 Task: Create Card Project Stakeholder Management in Board Branding Strategy to Workspace Human Resources Information Systems. Create Card Public Relations Review in Board Email A/B Testing to Workspace Human Resources Information Systems. Create Card Business Analysis Review in Board Email Marketing Campaign Strategy and Execution to Workspace Human Resources Information Systems
Action: Mouse moved to (240, 192)
Screenshot: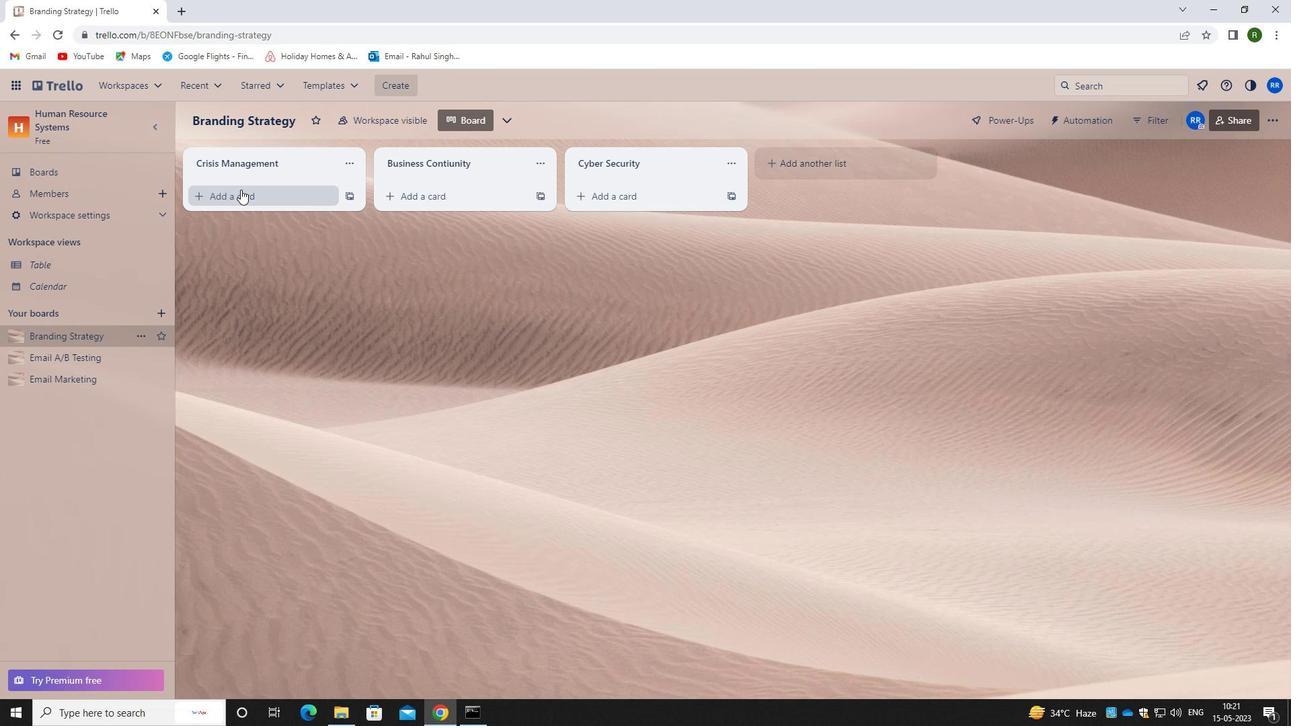 
Action: Mouse pressed left at (240, 192)
Screenshot: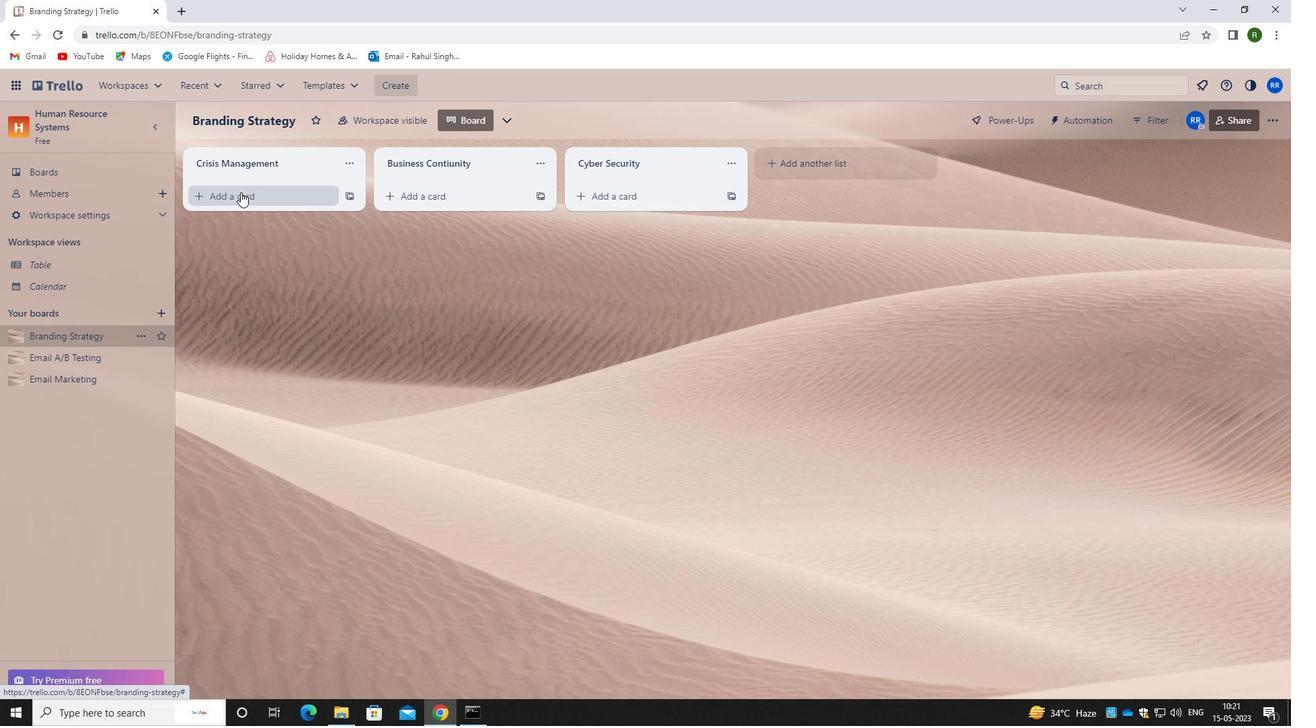 
Action: Mouse moved to (260, 203)
Screenshot: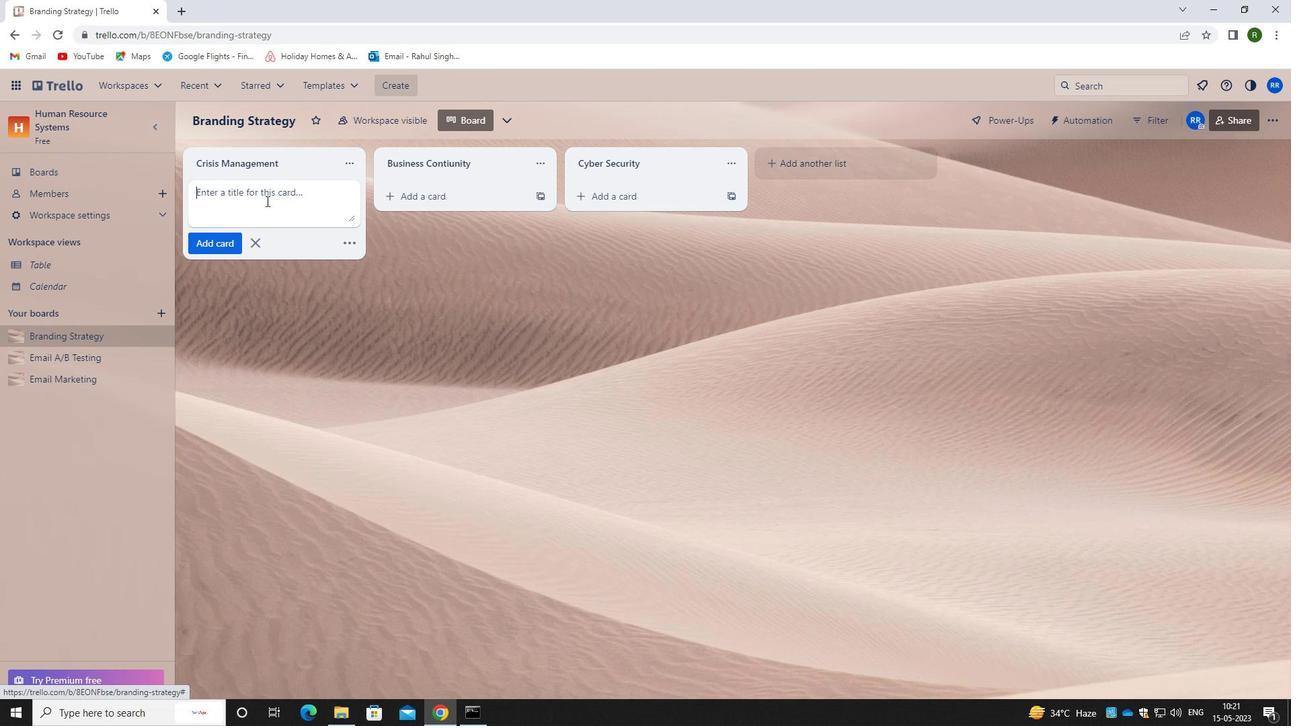 
Action: Key pressed <Key.caps_lock>p<Key.caps_lock>roject<Key.space><Key.caps_lock>s<Key.caps_lock>hakeholders
Screenshot: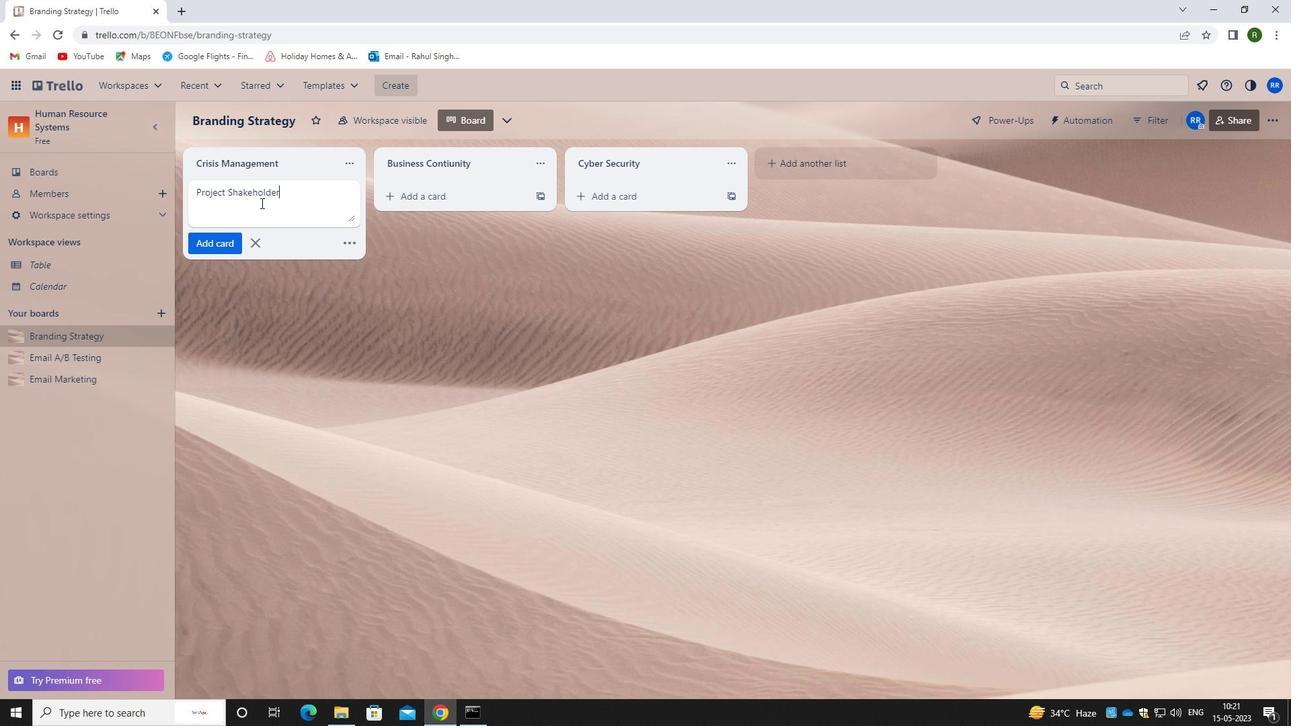 
Action: Mouse moved to (264, 252)
Screenshot: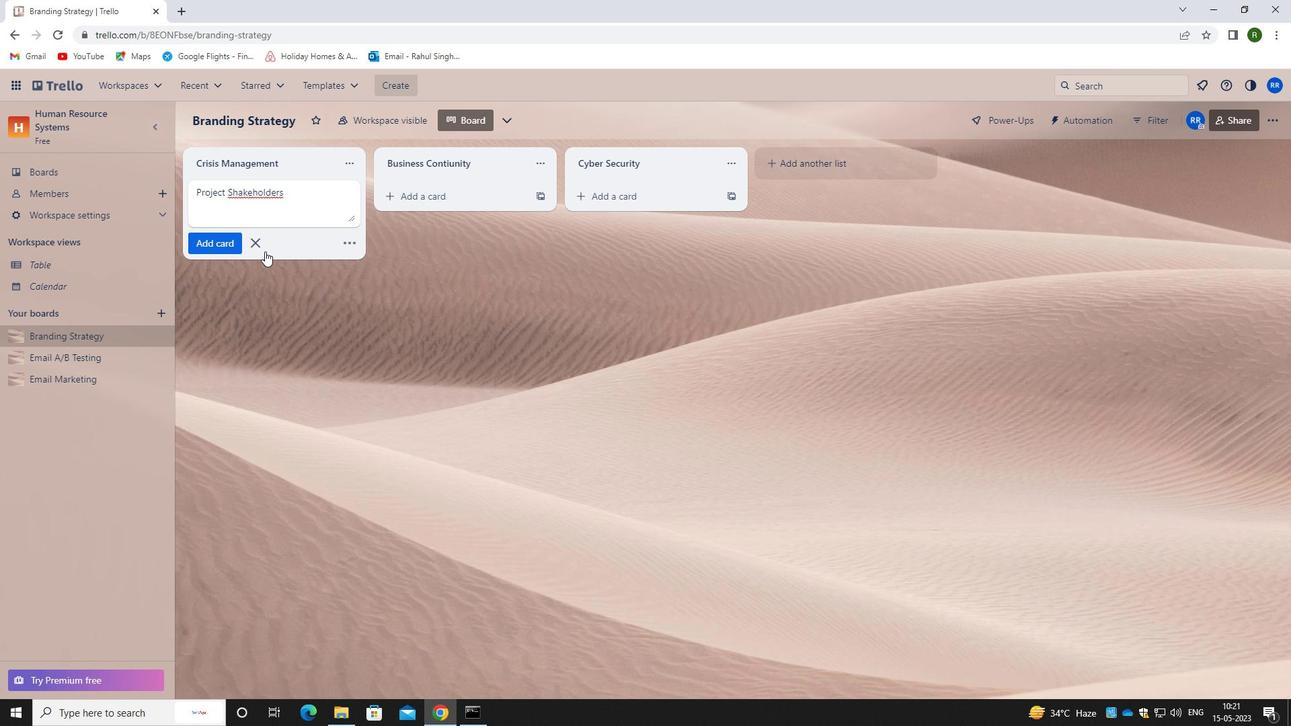 
Action: Key pressed <Key.caps_lock>m<Key.caps_lock><Key.backspace><Key.space><Key.caps_lock>m<Key.caps_lock><Key.backspace><Key.backspace><Key.backspace><Key.space>=<Key.backspace><Key.backspace><Key.backspace><Key.backspace><Key.backspace><Key.backspace><Key.backspace><Key.backspace><Key.backspace><Key.backspace><Key.backspace><Key.backspace><Key.backspace><Key.caps_lock>s<Key.caps_lock>takeholder<Key.space><Key.caps_lock>M<Key.caps_lock>anagement
Screenshot: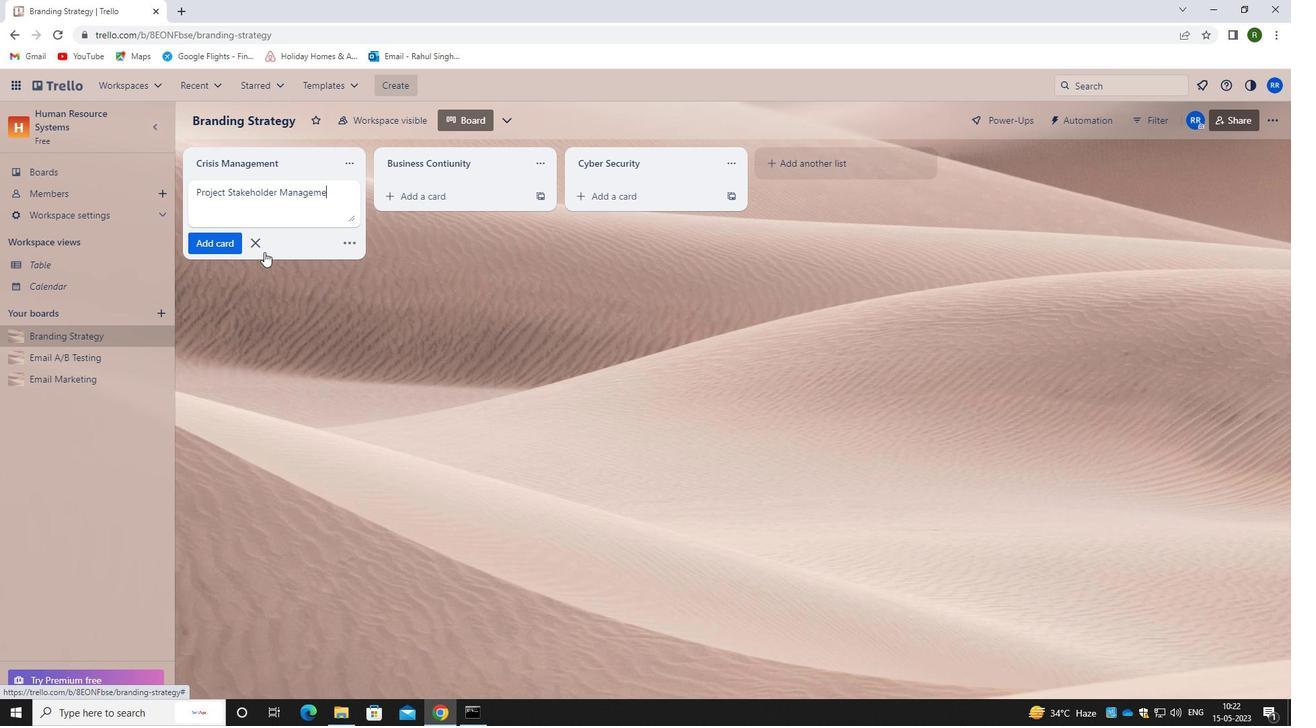 
Action: Mouse moved to (222, 242)
Screenshot: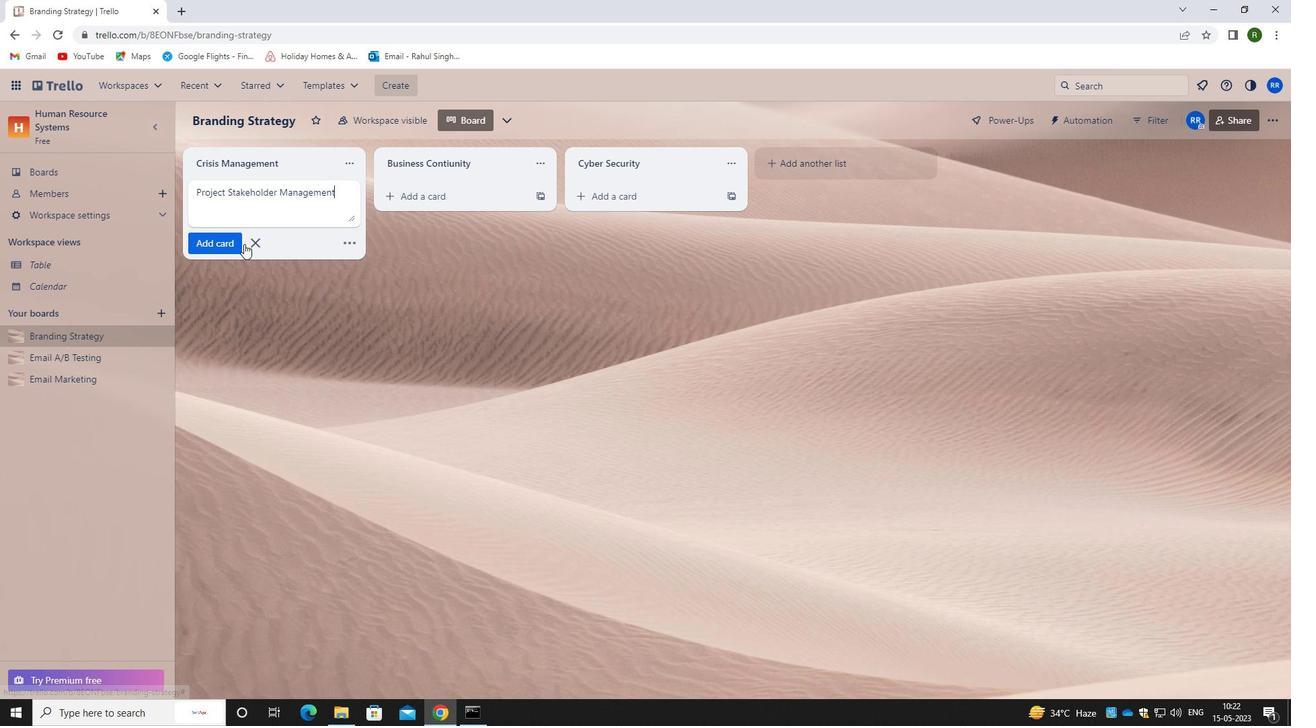 
Action: Mouse pressed left at (222, 242)
Screenshot: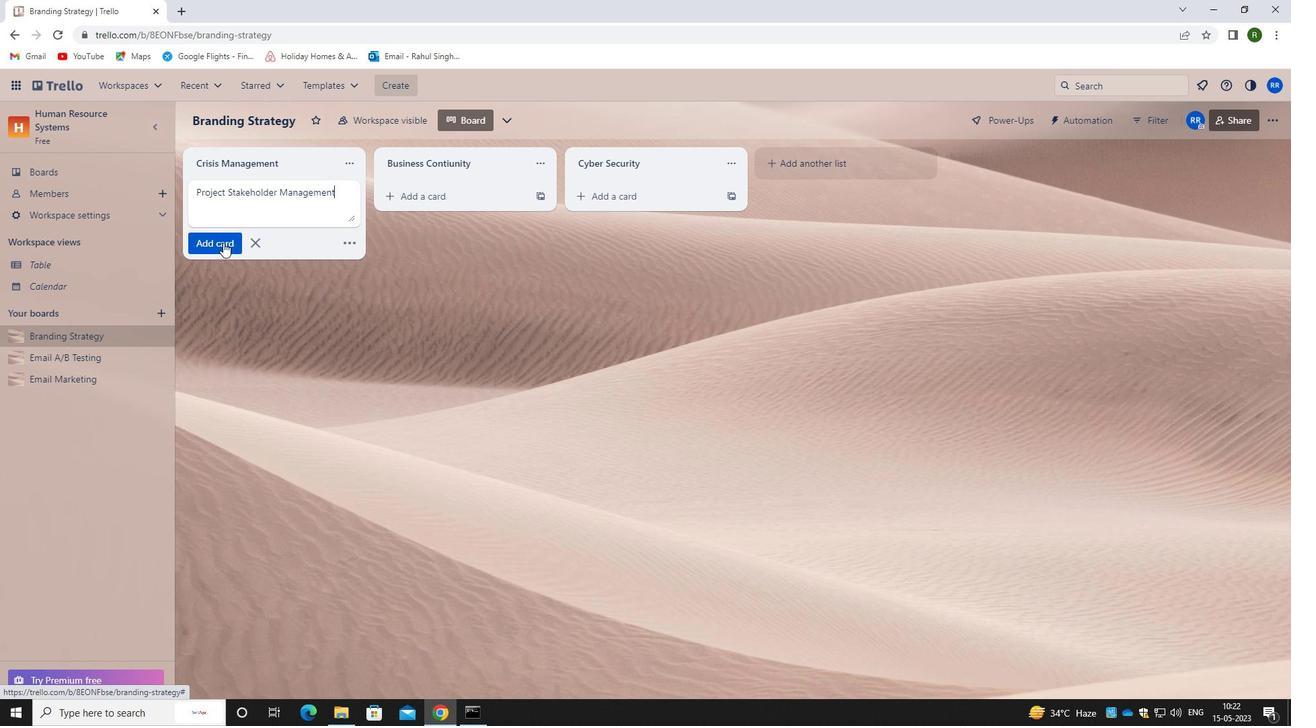 
Action: Mouse moved to (65, 357)
Screenshot: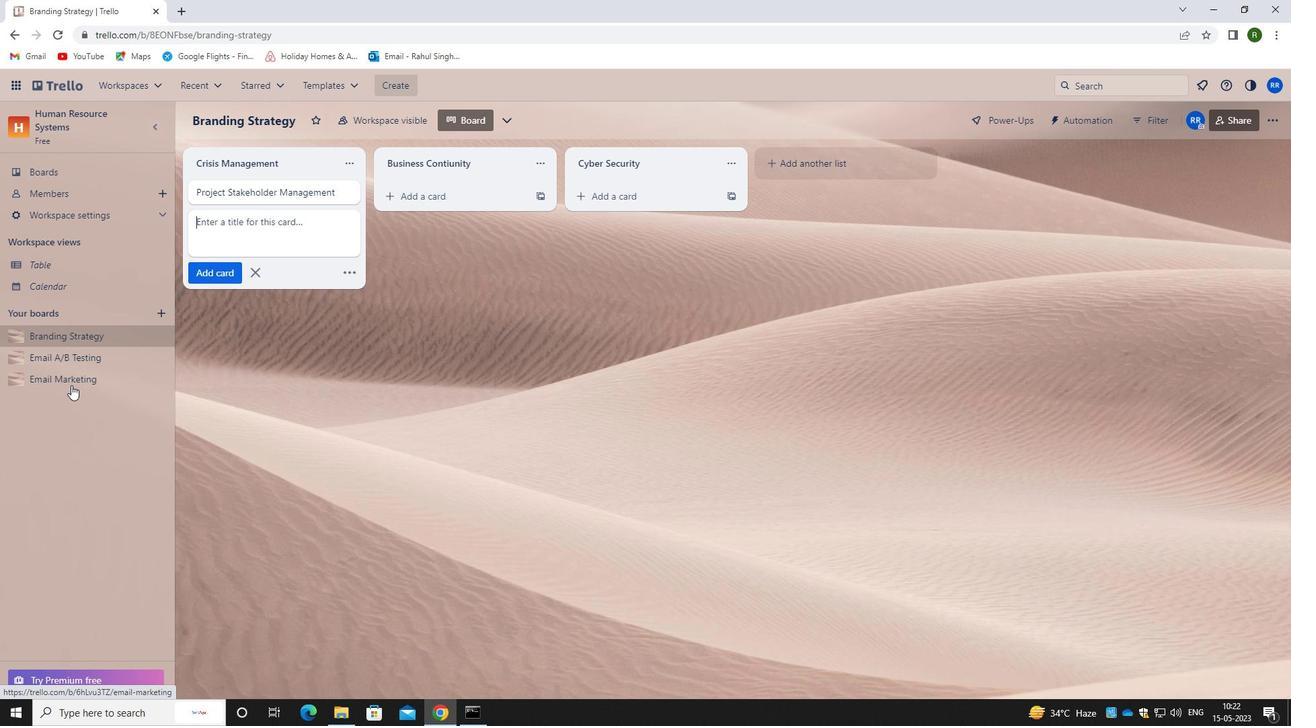 
Action: Mouse pressed left at (65, 357)
Screenshot: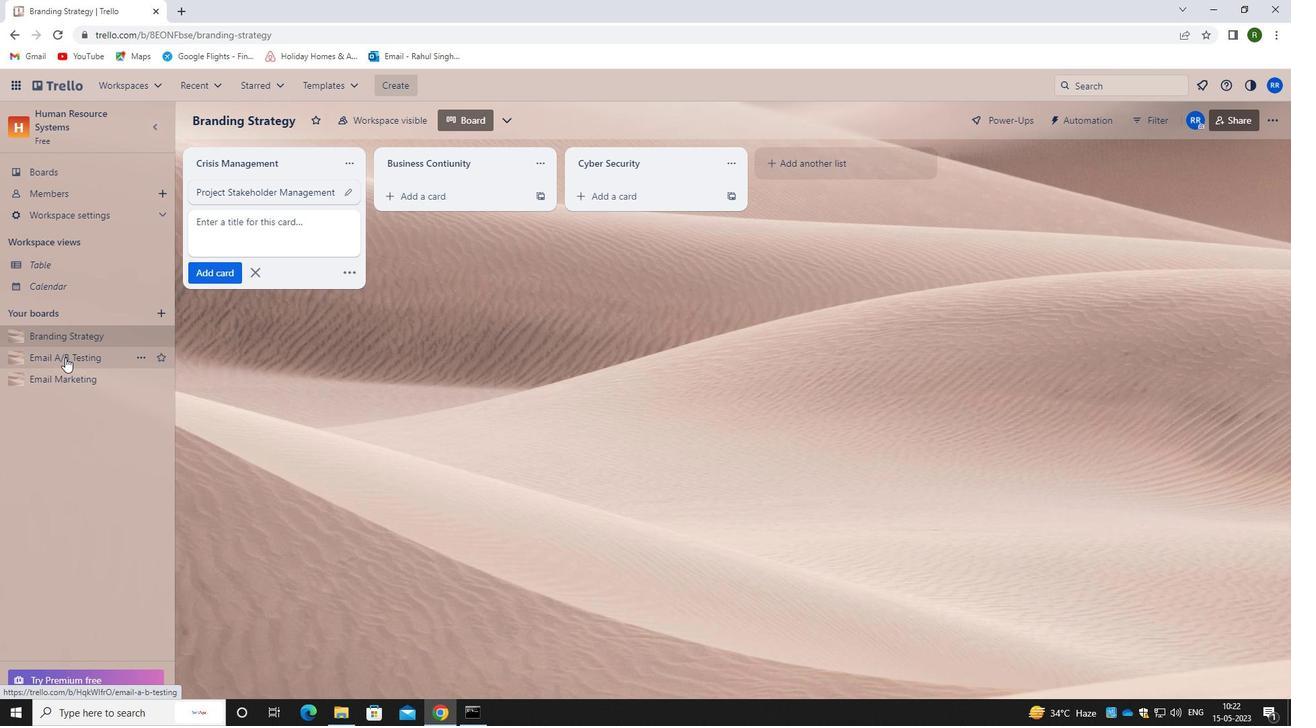 
Action: Mouse moved to (230, 193)
Screenshot: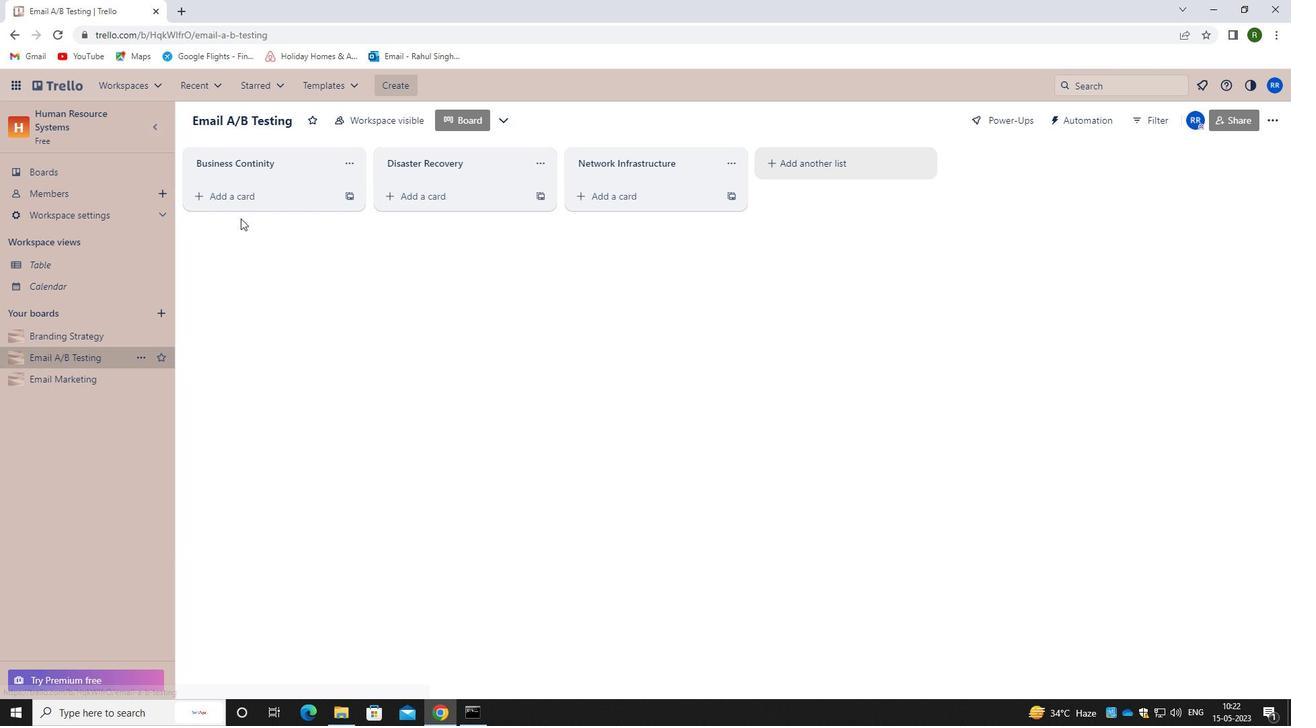 
Action: Mouse pressed left at (230, 193)
Screenshot: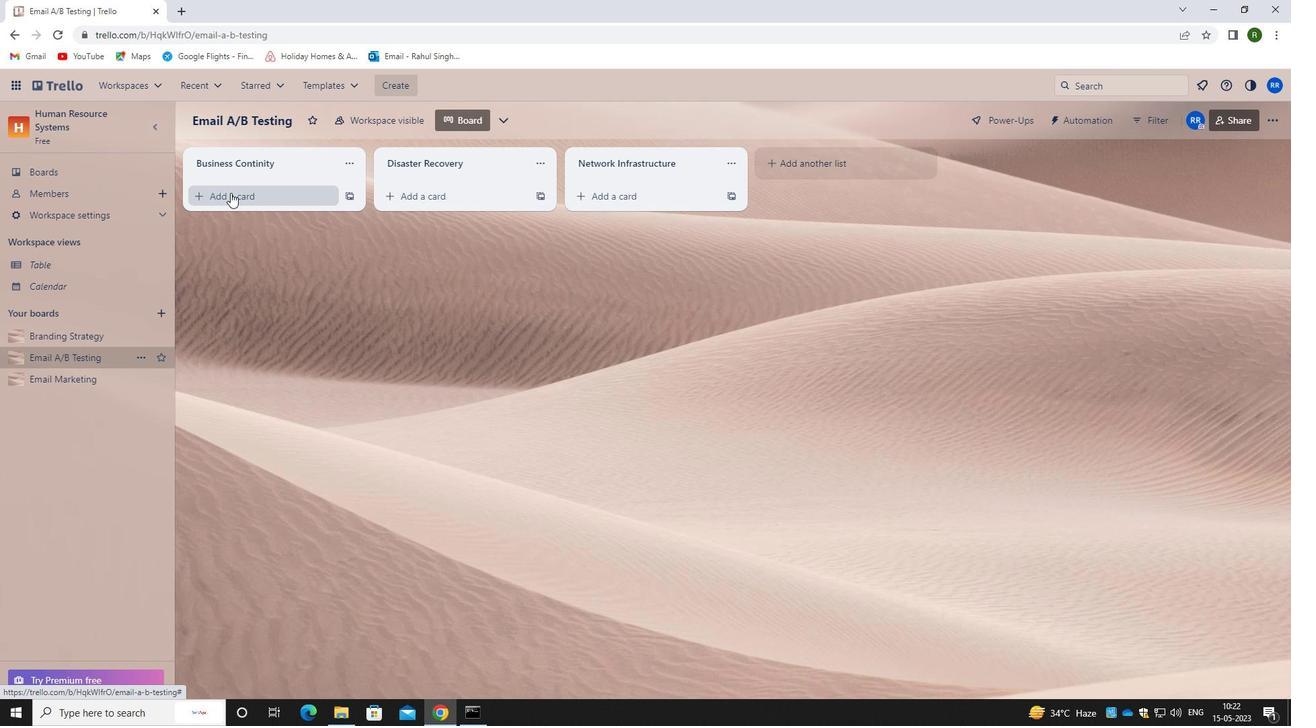 
Action: Mouse moved to (256, 184)
Screenshot: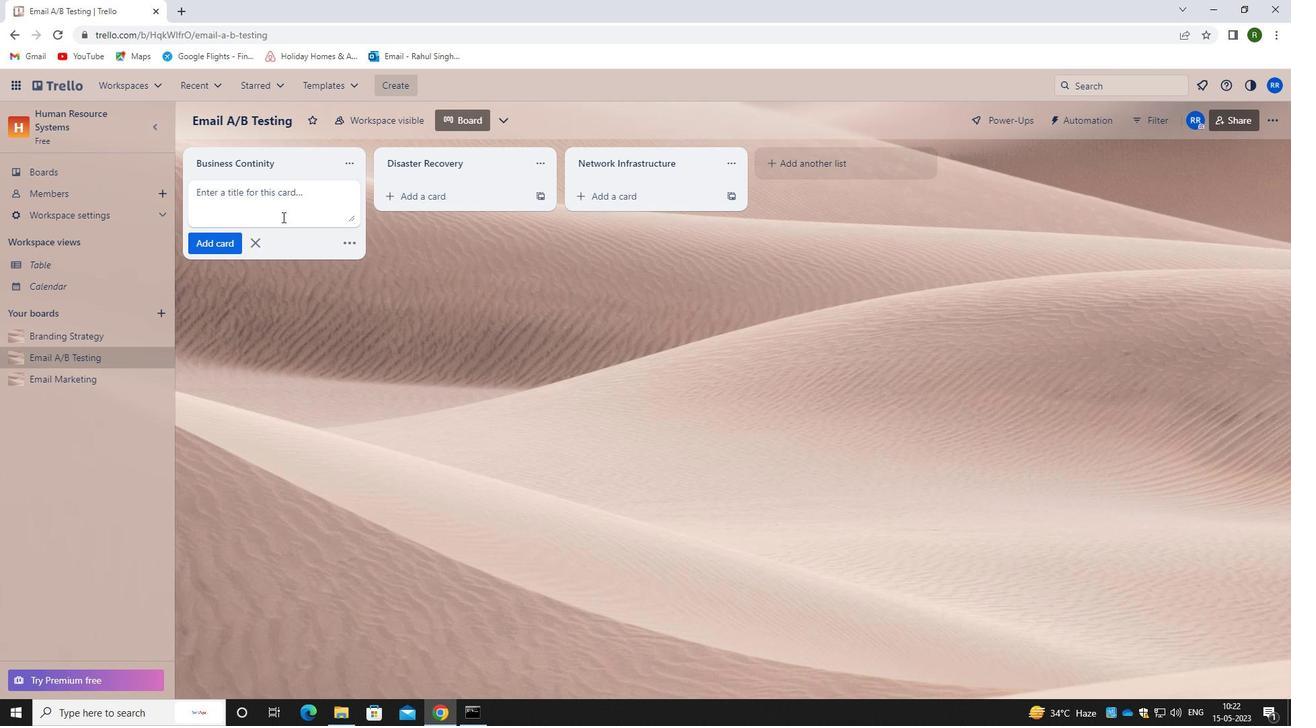 
Action: Key pressed <Key.caps_lock>P<Key.caps_lock>Ublic<Key.space><Key.caps_lock>r<Key.caps_lock>elation<Key.space><Key.caps_lock>r<Key.caps_lock>eview
Screenshot: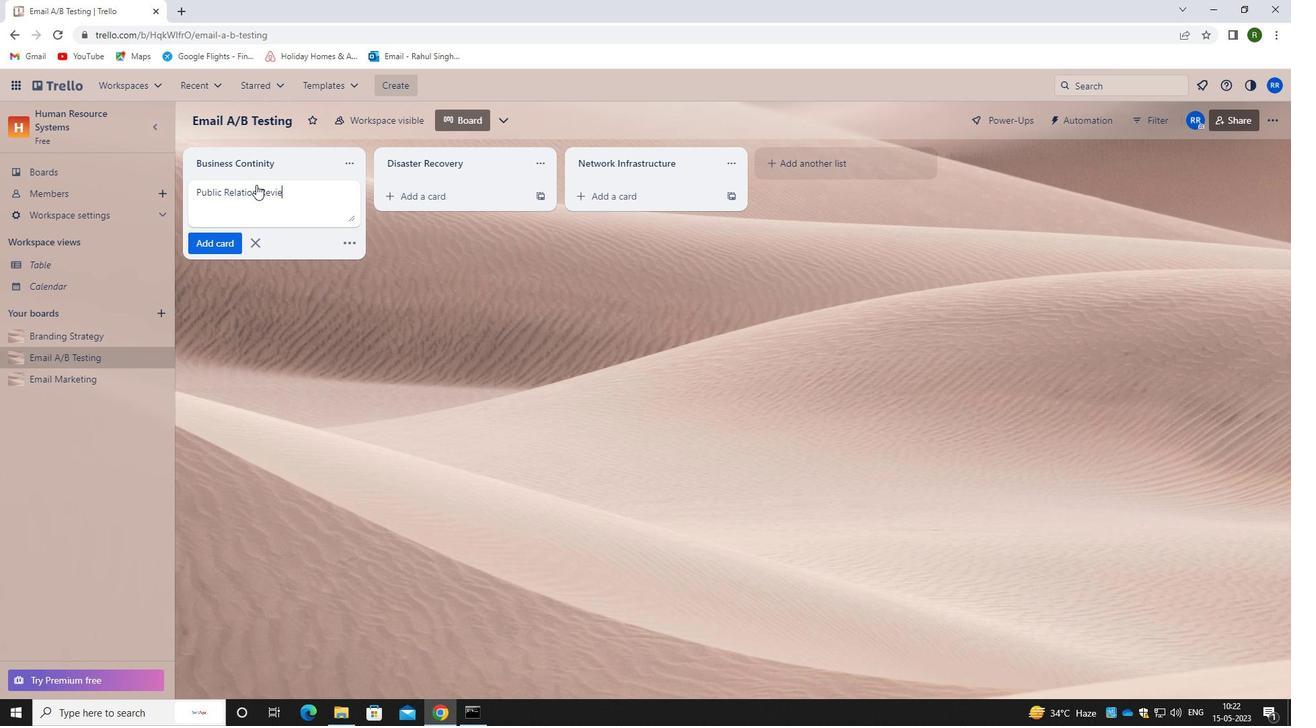 
Action: Mouse moved to (216, 242)
Screenshot: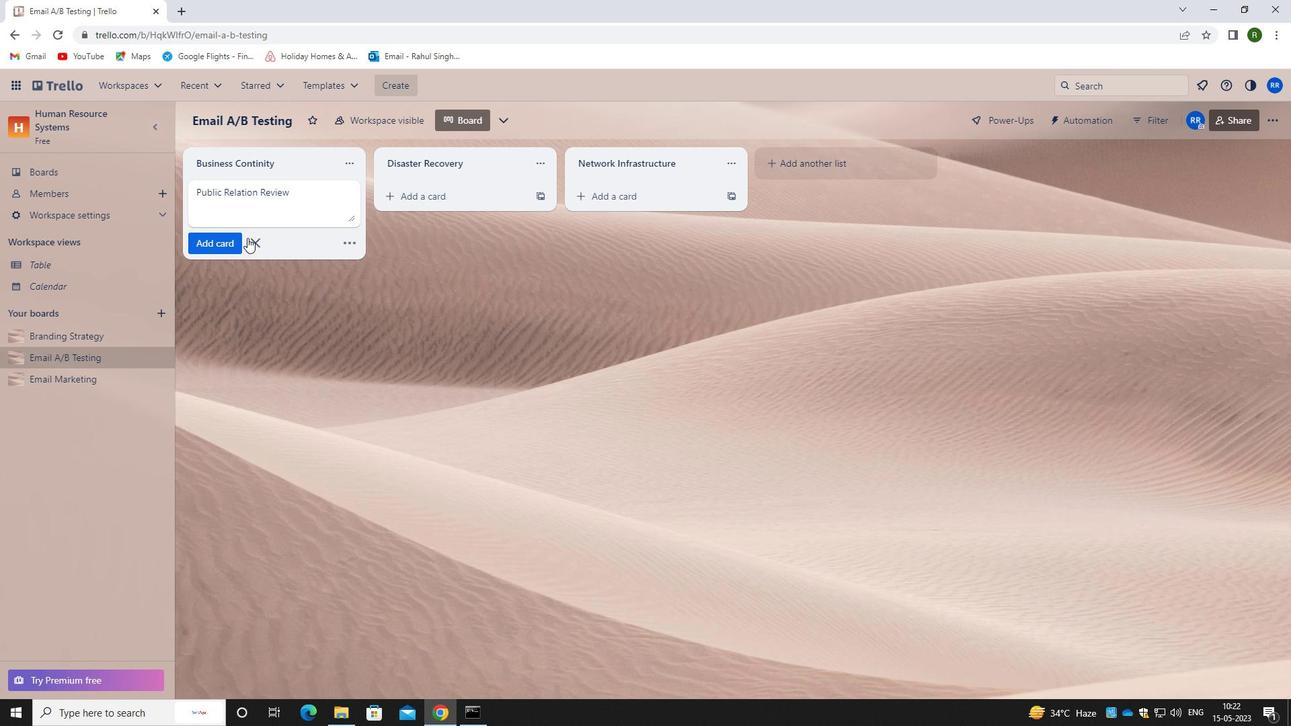 
Action: Mouse pressed left at (216, 242)
Screenshot: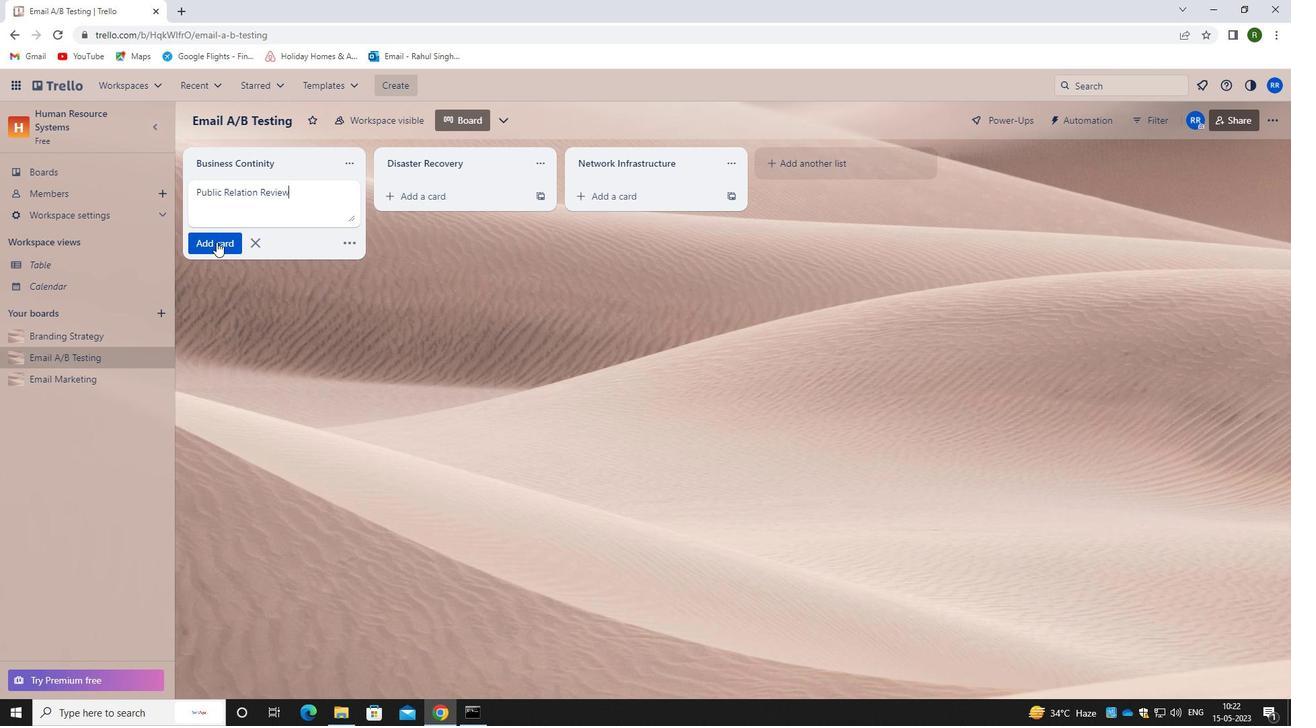 
Action: Mouse moved to (57, 382)
Screenshot: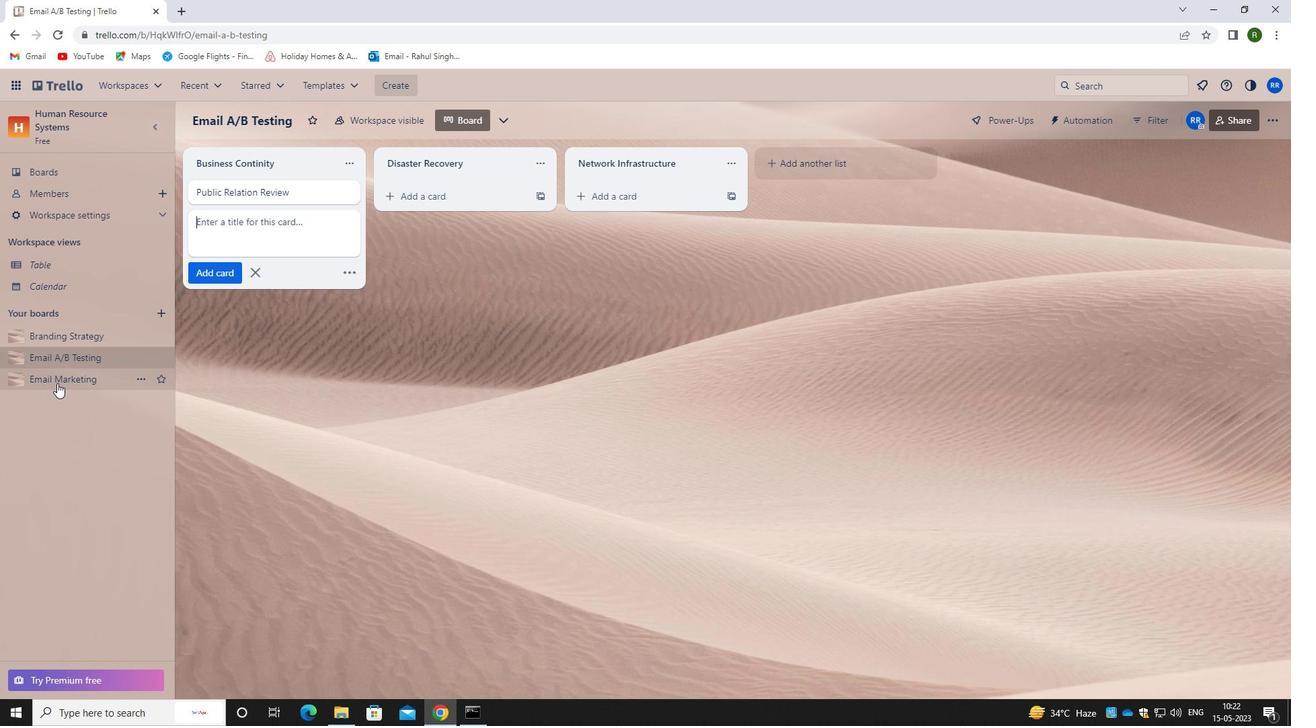 
Action: Mouse pressed left at (57, 382)
Screenshot: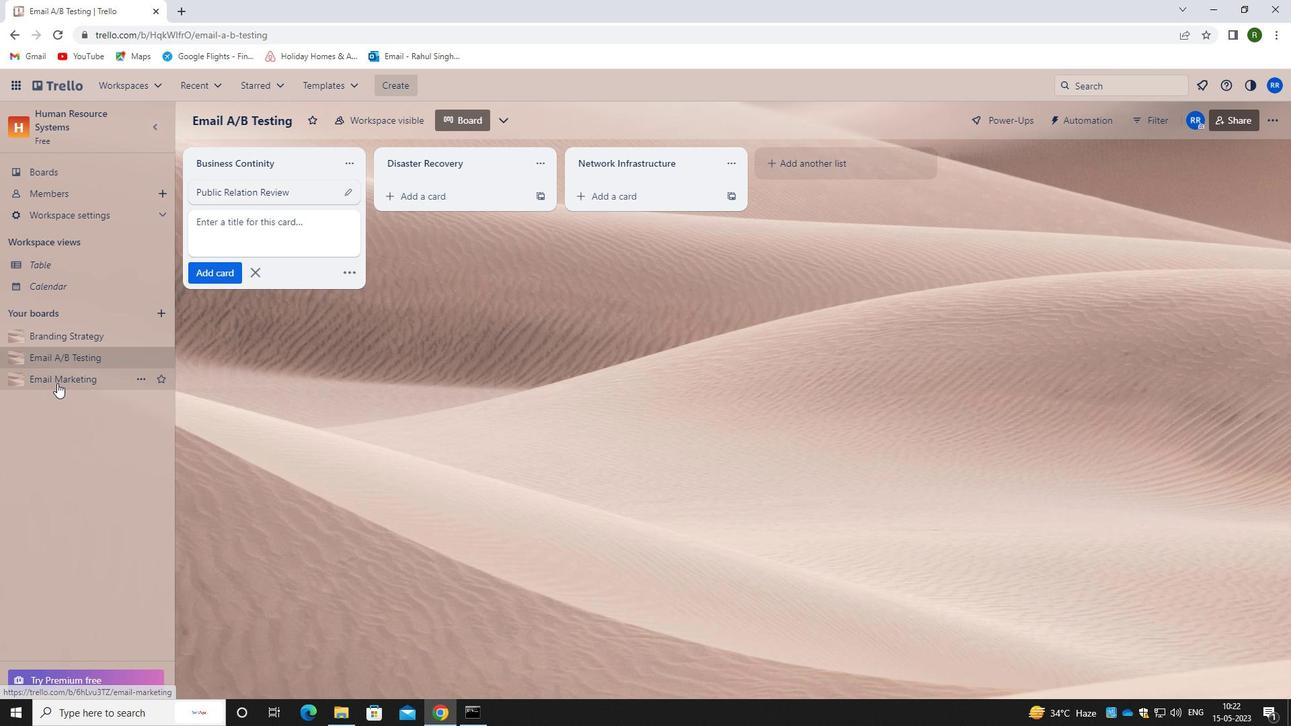 
Action: Mouse moved to (257, 195)
Screenshot: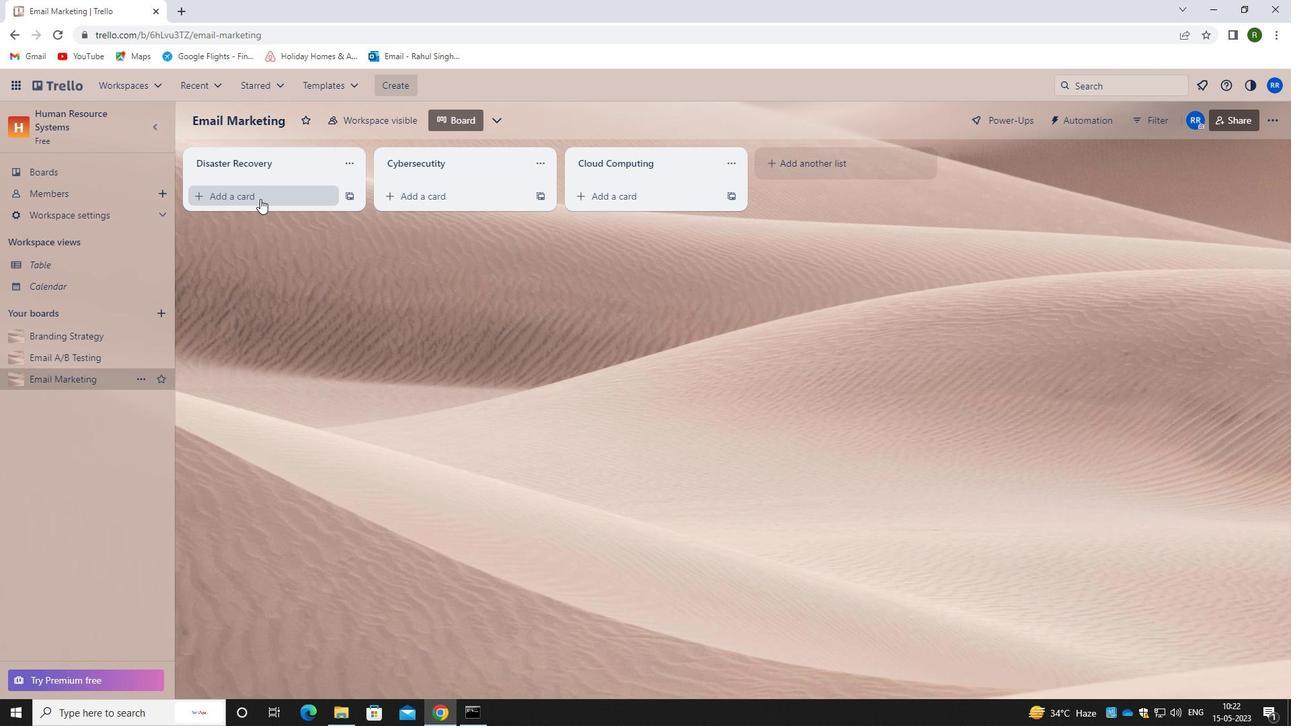 
Action: Mouse pressed left at (257, 195)
Screenshot: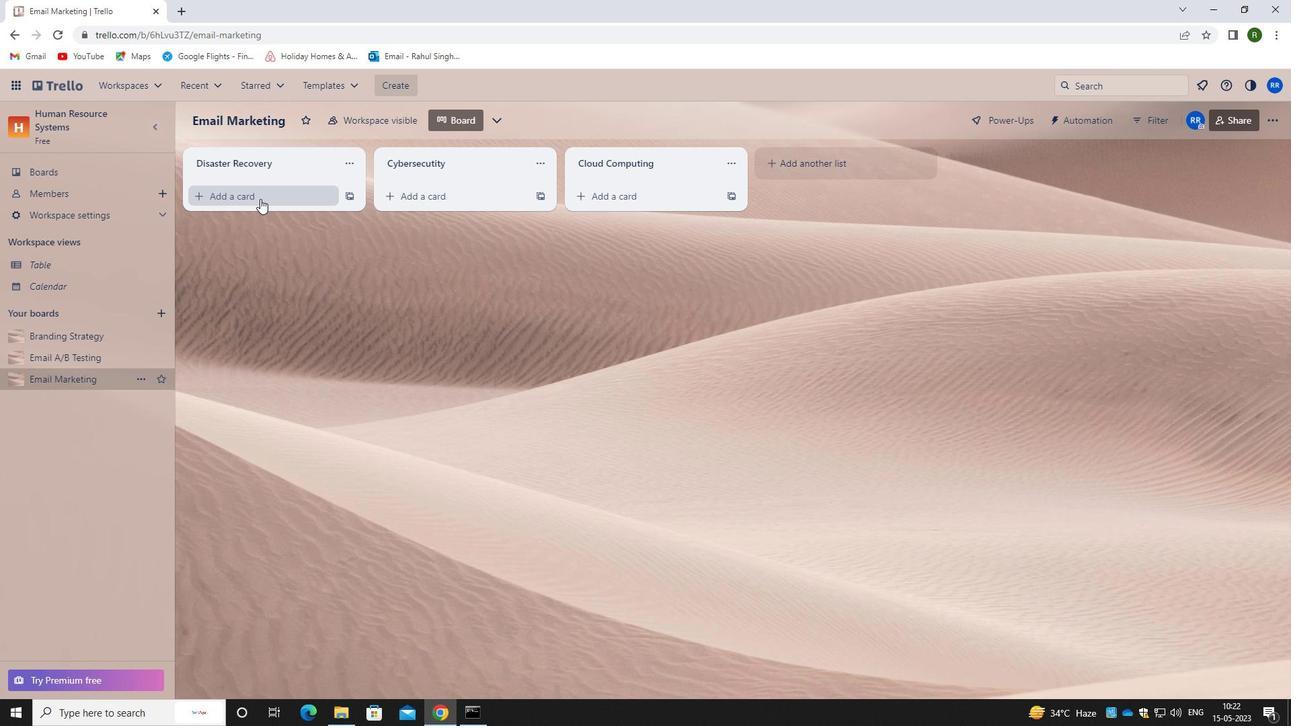 
Action: Mouse moved to (249, 203)
Screenshot: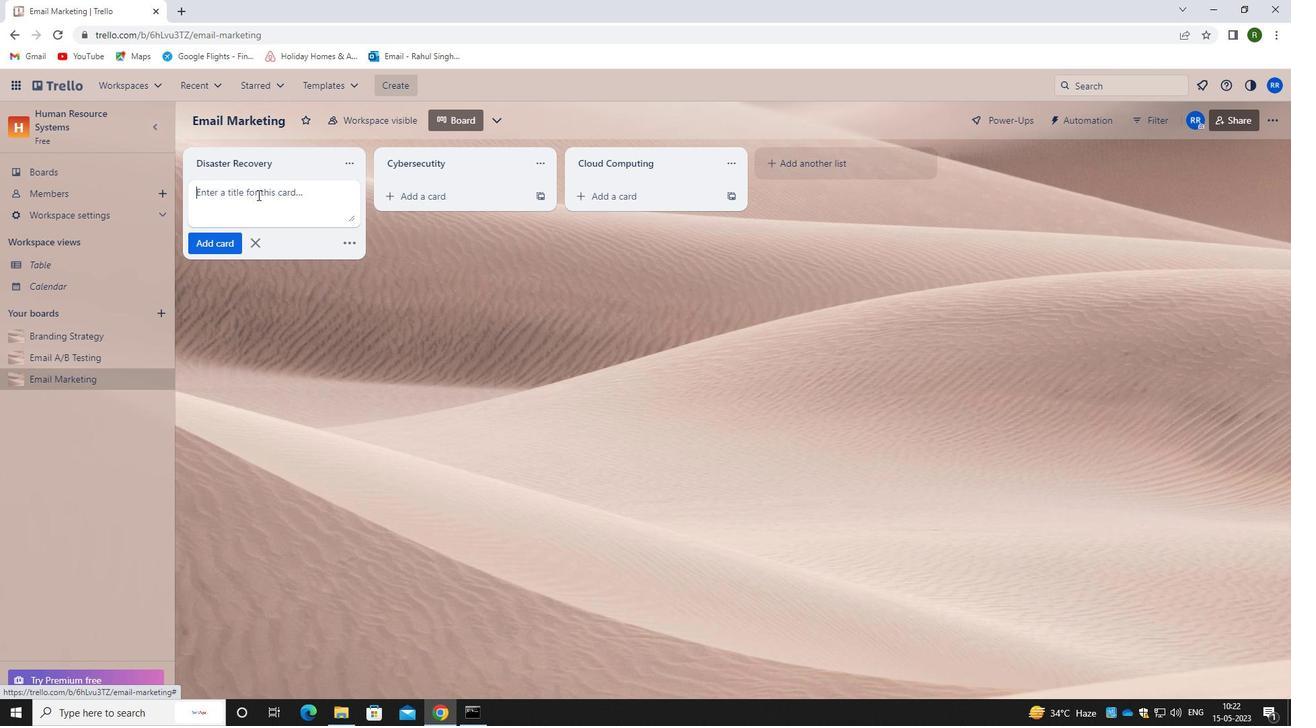 
Action: Key pressed b<Key.caps_lock><Key.backspace>b<Key.caps_lock>usiness<Key.space><Key.caps_lock>a<Key.caps_lock>nalysis<Key.space><Key.caps_lock>r<Key.caps_lock>eview
Screenshot: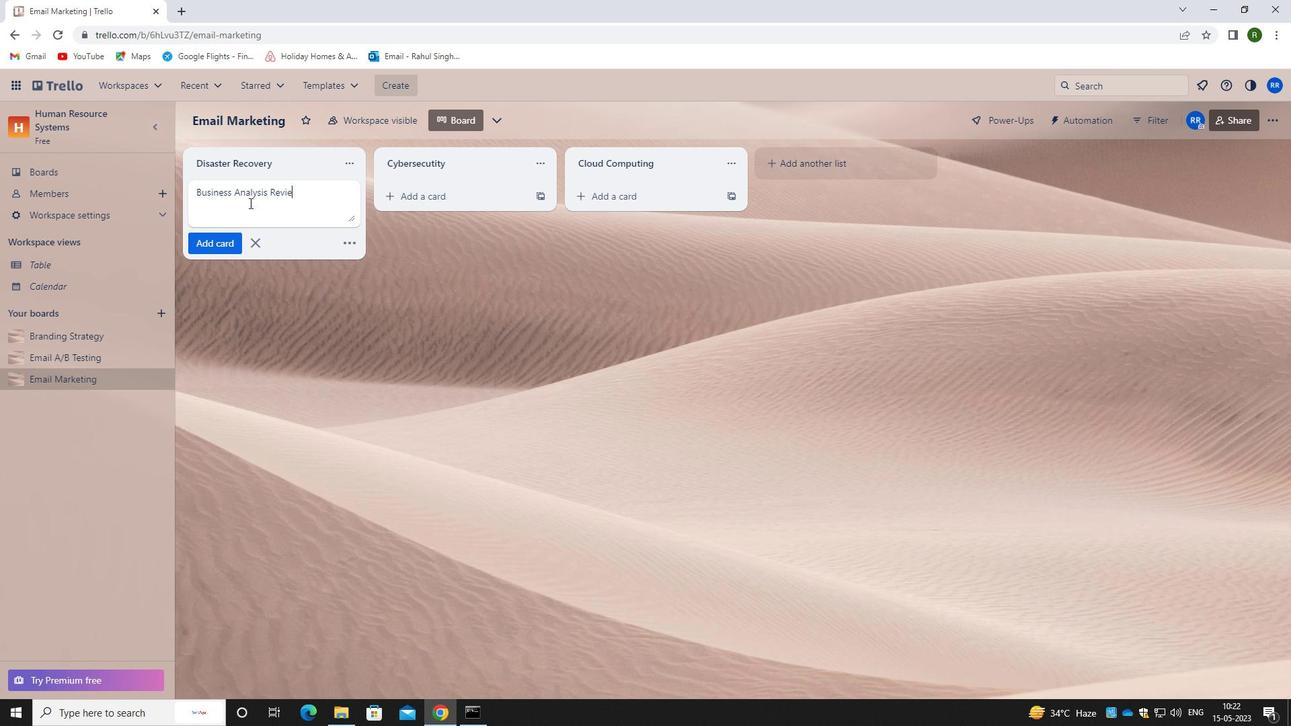 
Action: Mouse moved to (219, 242)
Screenshot: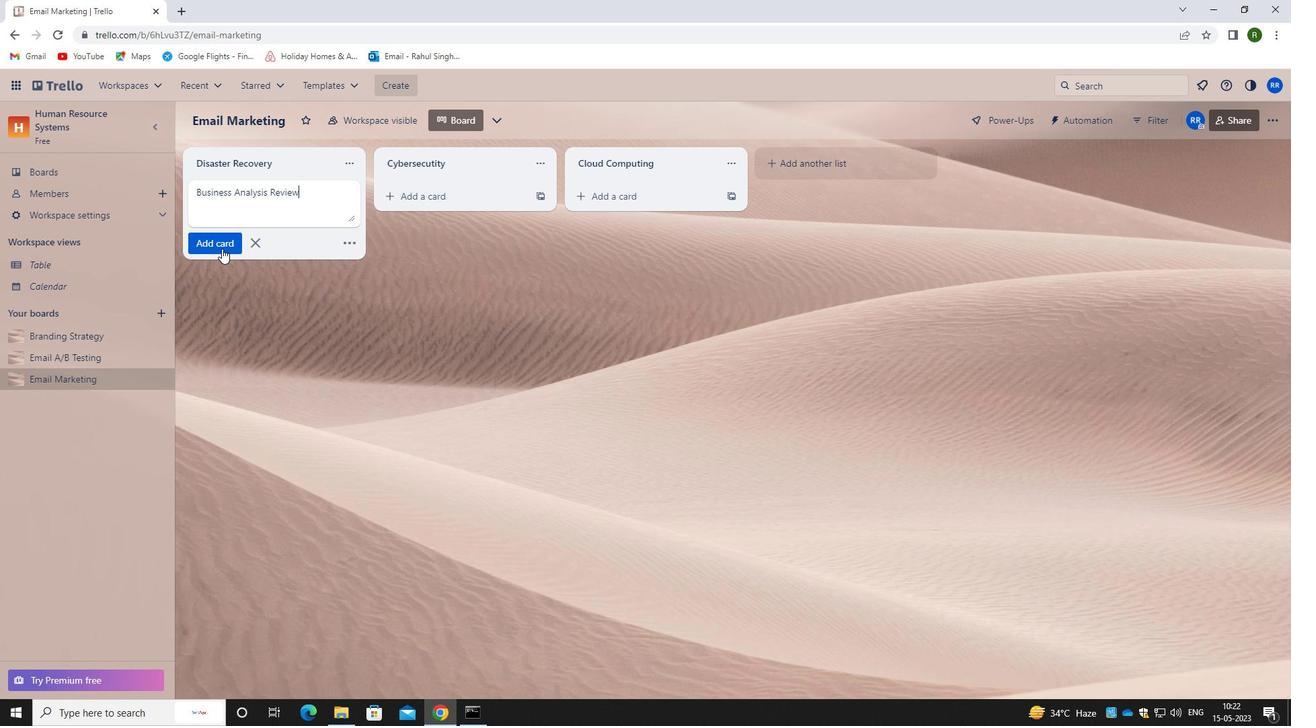 
Action: Mouse pressed left at (219, 242)
Screenshot: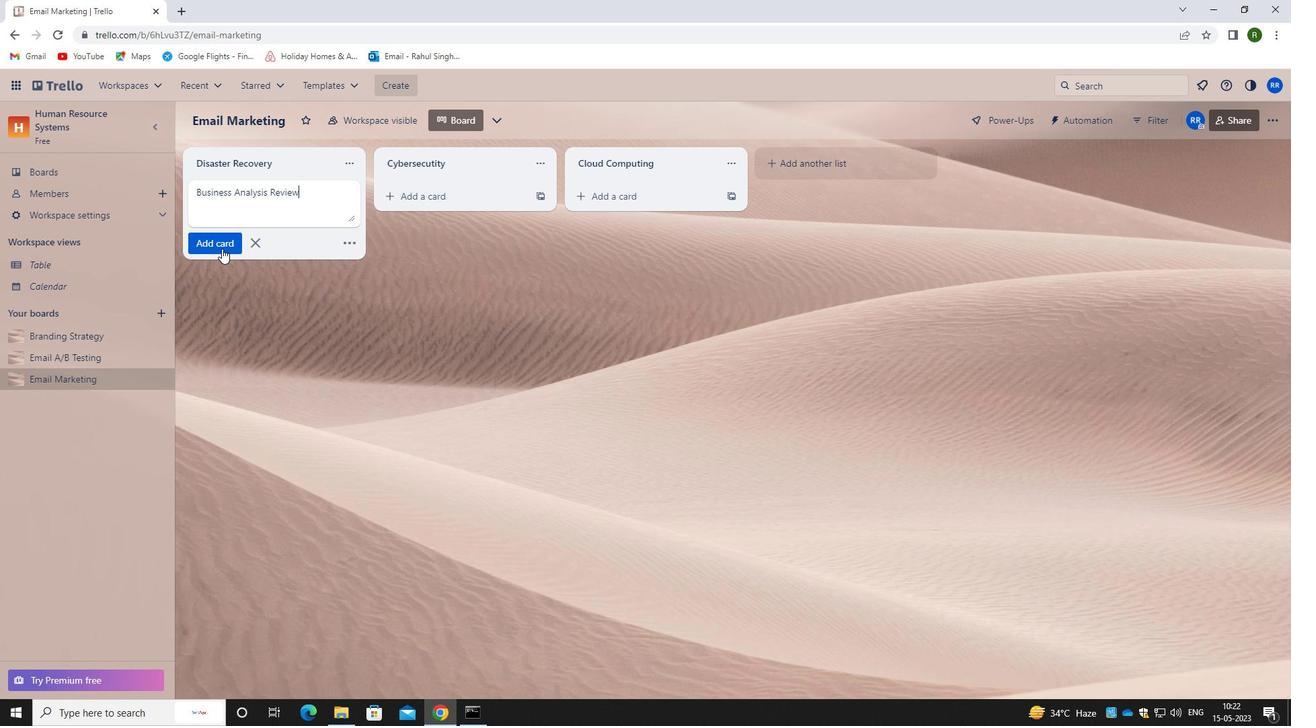 
Action: Mouse moved to (235, 369)
Screenshot: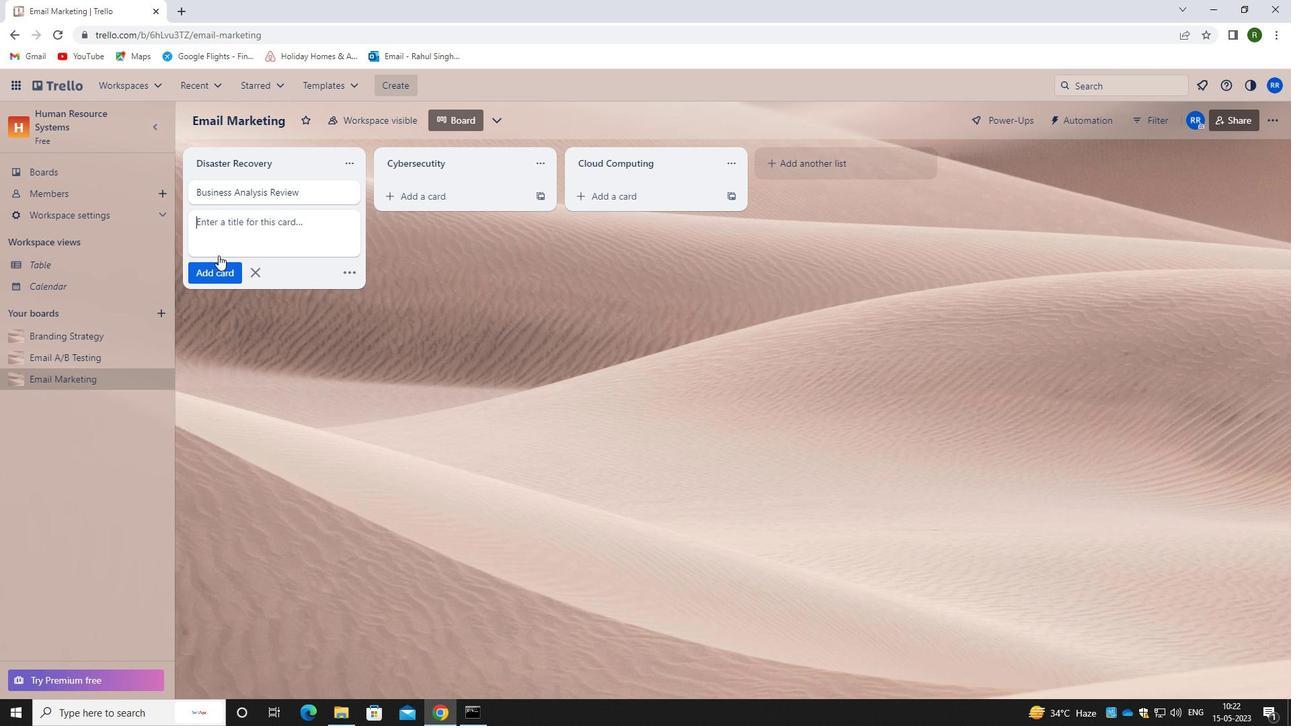 
Action: Mouse pressed left at (235, 369)
Screenshot: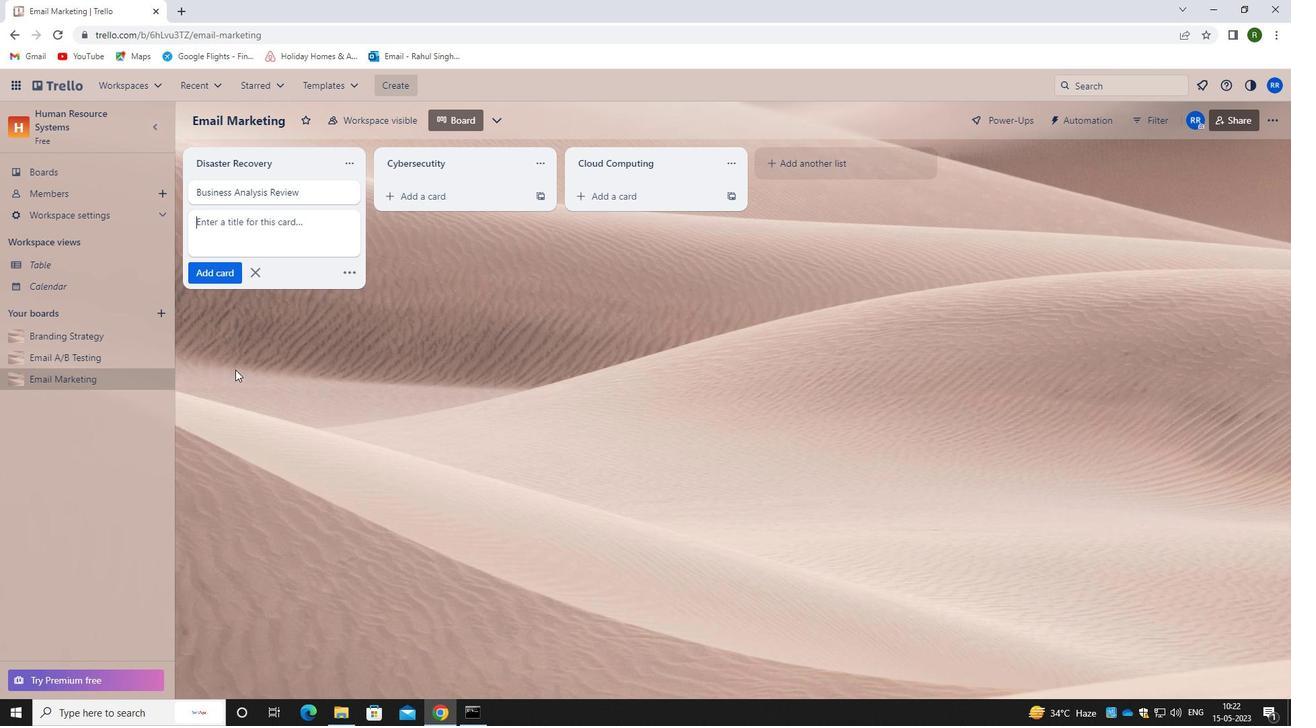 
